 Task: Filter Contract job.
Action: Mouse moved to (303, 95)
Screenshot: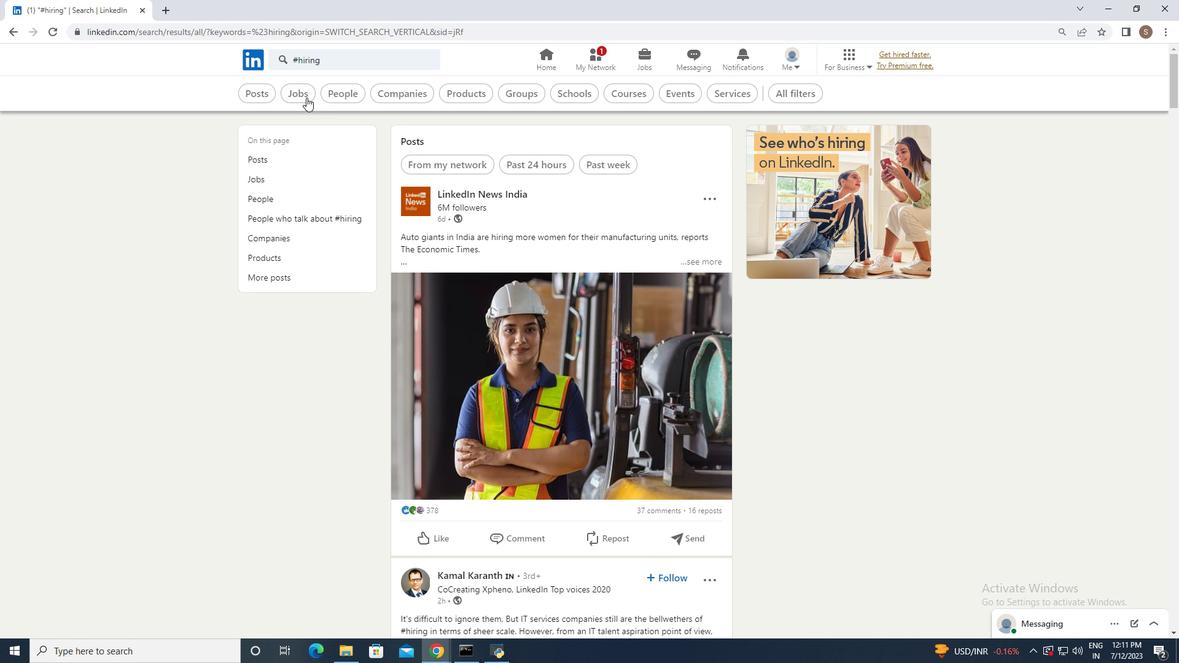 
Action: Mouse pressed left at (303, 95)
Screenshot: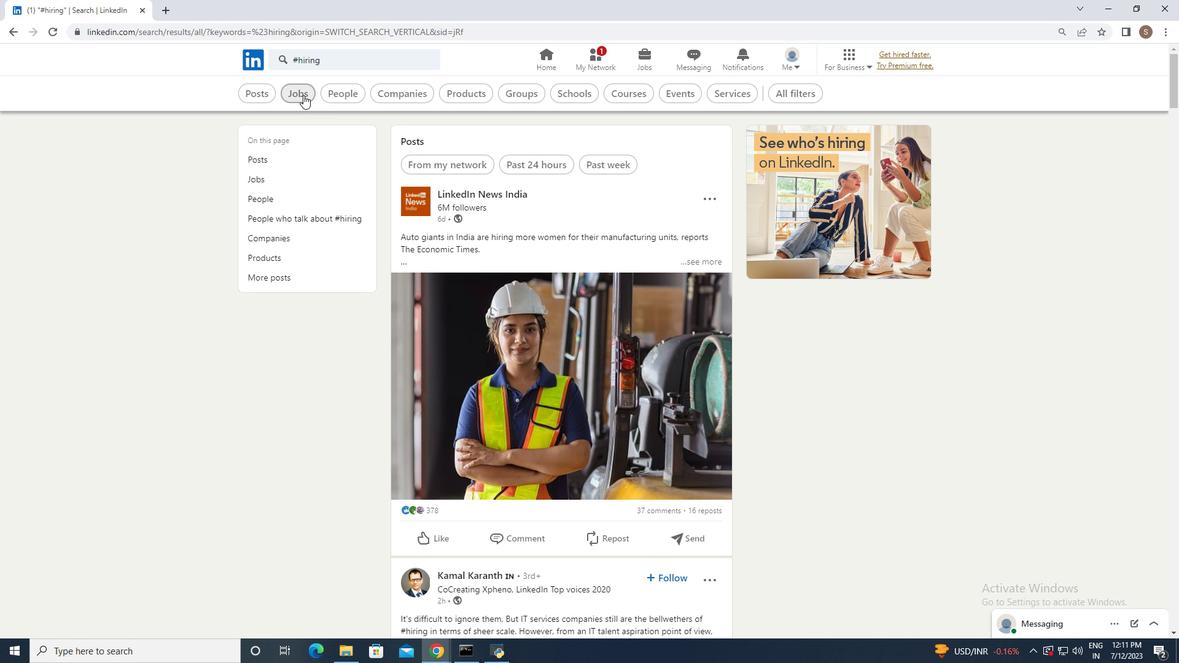 
Action: Mouse moved to (605, 93)
Screenshot: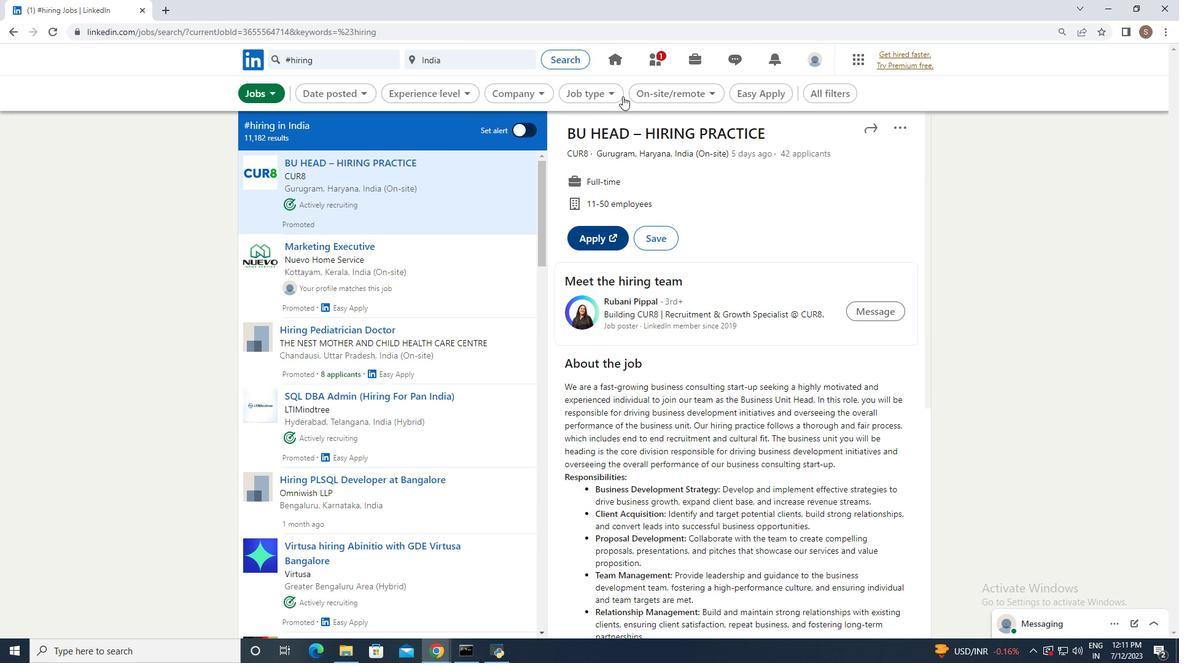 
Action: Mouse pressed left at (605, 93)
Screenshot: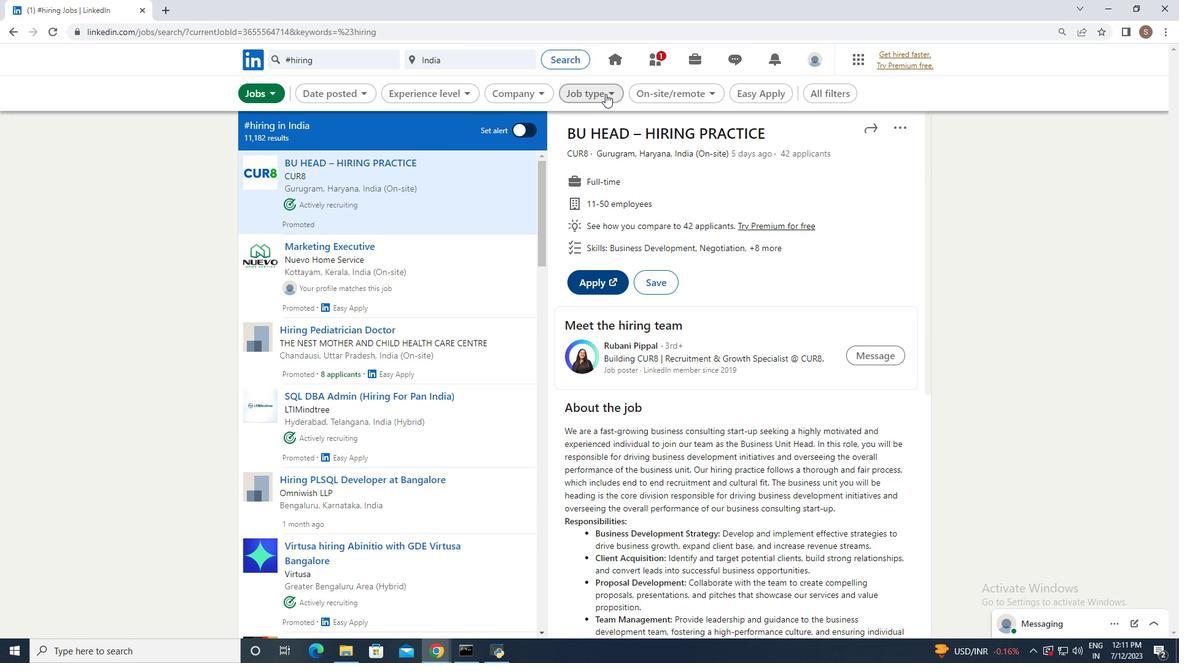 
Action: Mouse moved to (506, 183)
Screenshot: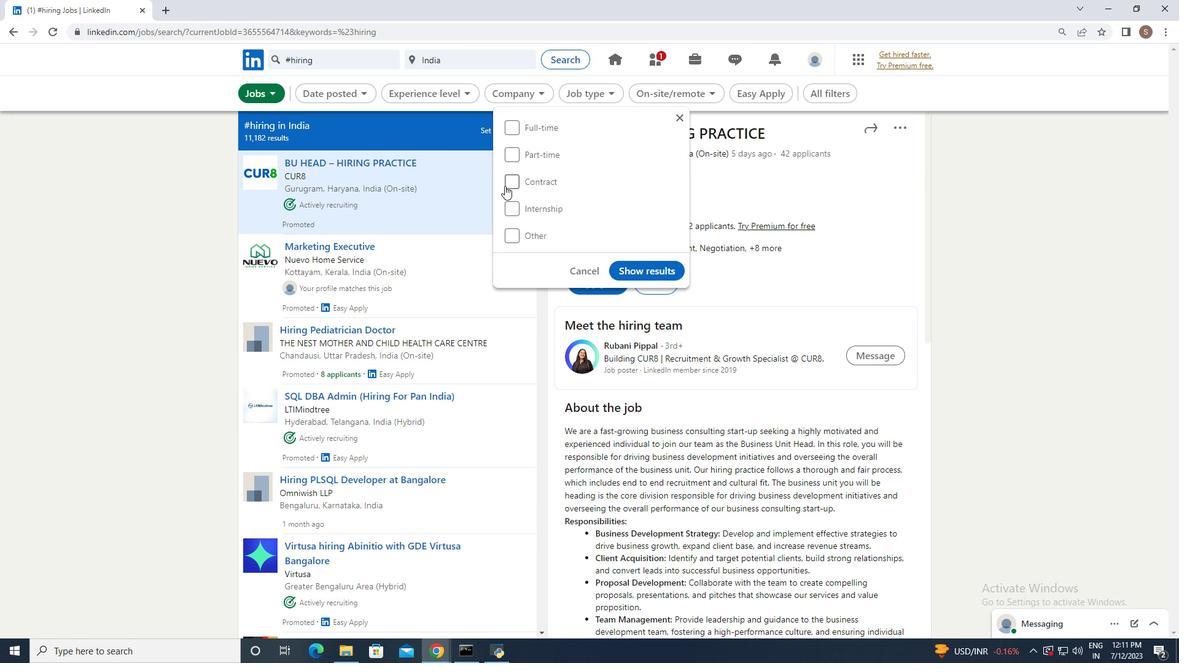 
Action: Mouse pressed left at (506, 183)
Screenshot: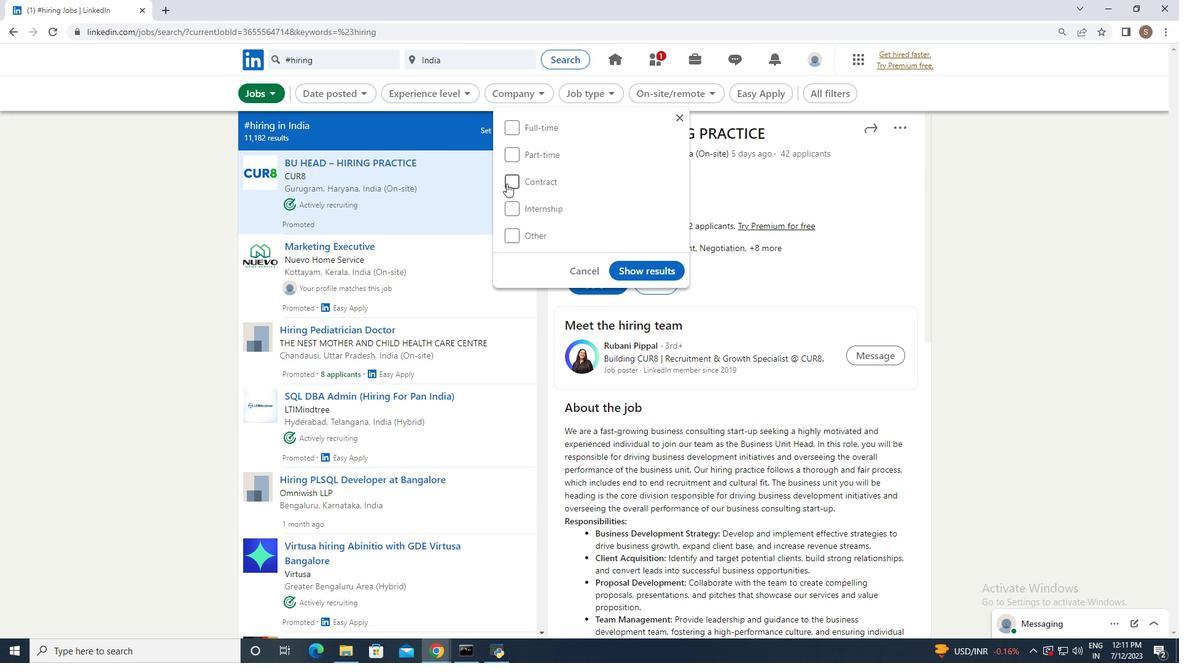 
Action: Mouse moved to (650, 266)
Screenshot: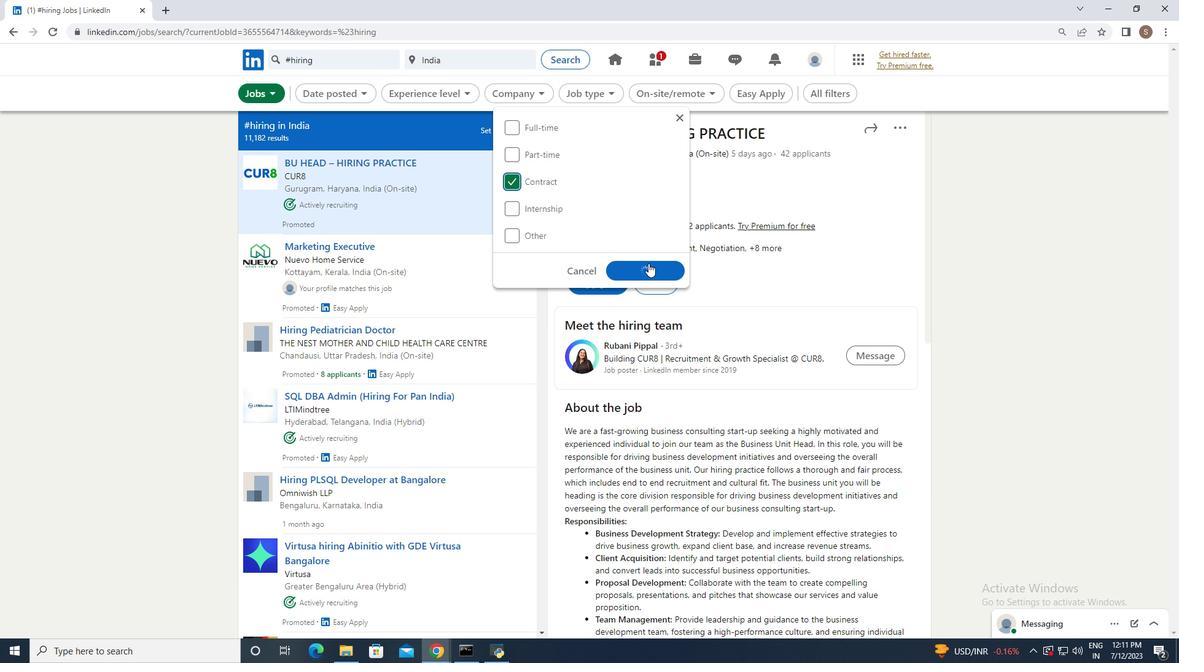 
Action: Mouse pressed left at (650, 266)
Screenshot: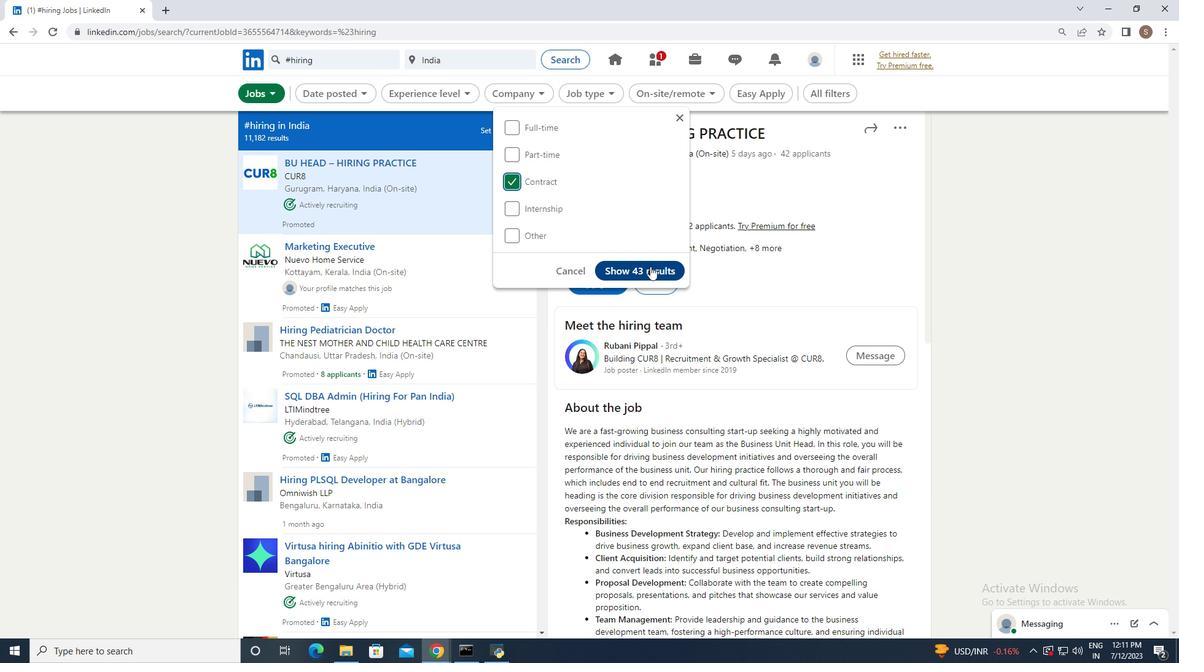 
